 Task: Log work in the project ToughWorks for the issue 'Improve the appâ€™s navigation and menu structure' spent time as '3w 6d 3h 43m' and remaining time as '6w 5d 5h 58m' and move to top of backlog. Now add the issue to the epic 'Remote work and collaboration enhancement'.
Action: Mouse moved to (624, 344)
Screenshot: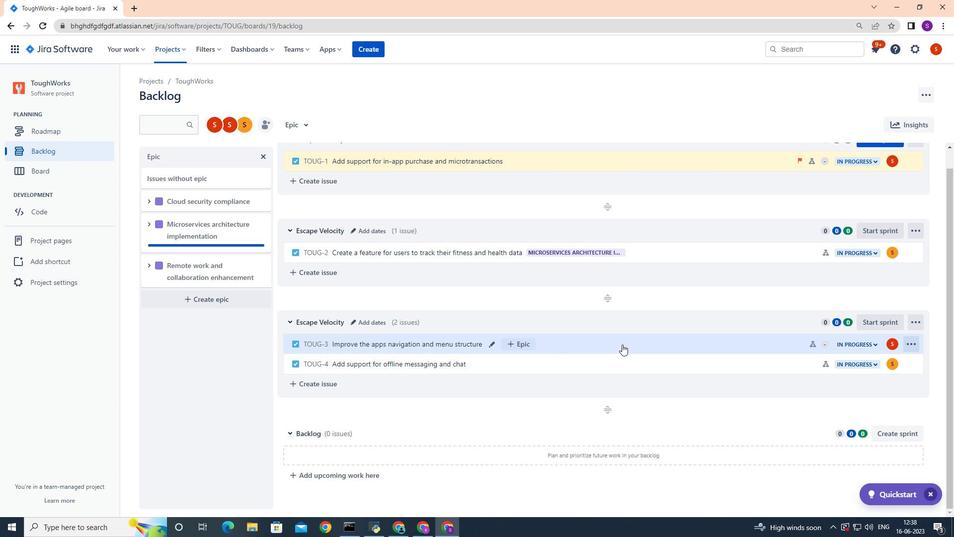 
Action: Mouse pressed left at (624, 344)
Screenshot: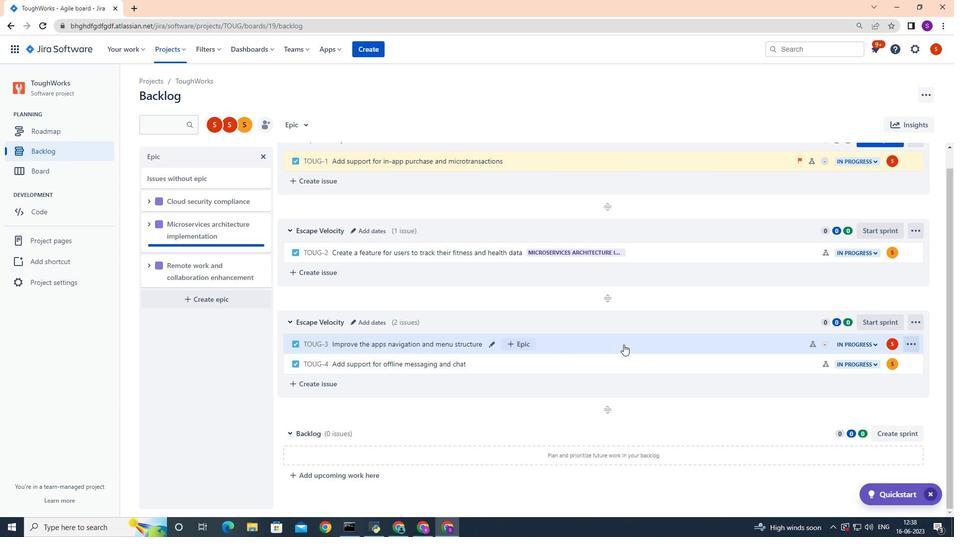 
Action: Mouse moved to (917, 155)
Screenshot: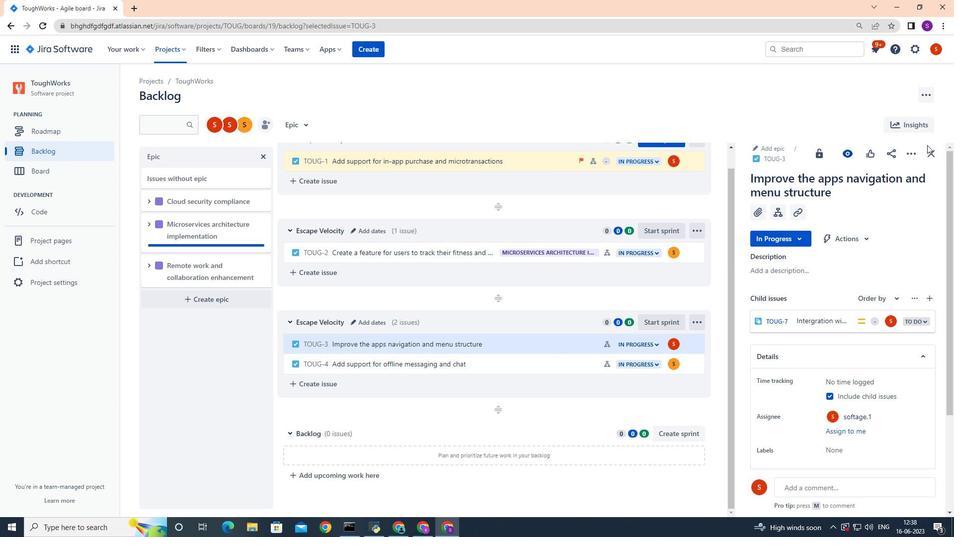 
Action: Mouse pressed left at (917, 155)
Screenshot: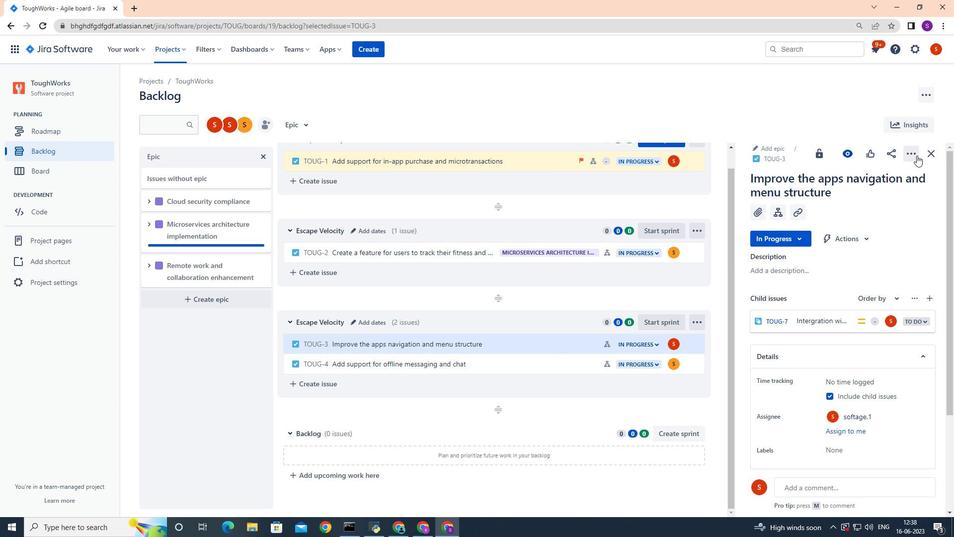 
Action: Mouse moved to (882, 178)
Screenshot: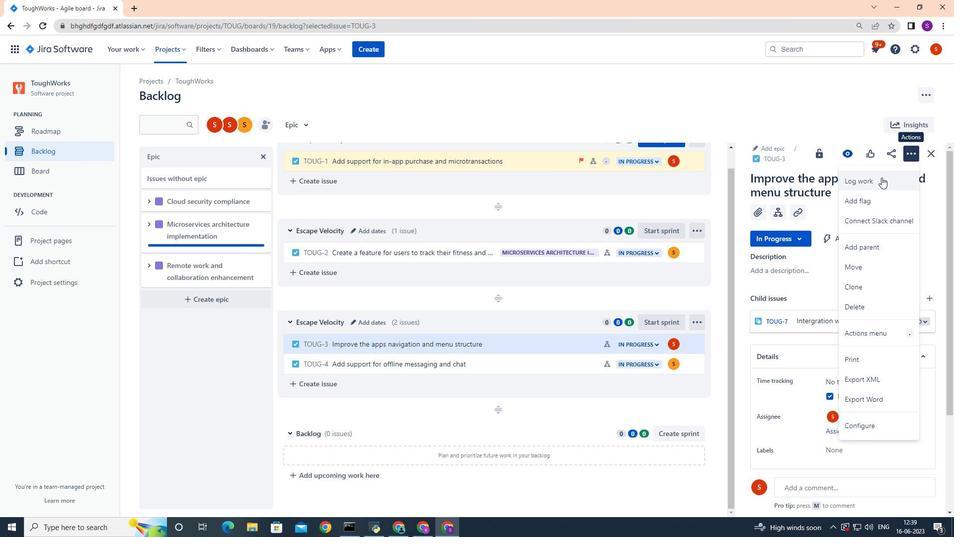 
Action: Mouse pressed left at (882, 178)
Screenshot: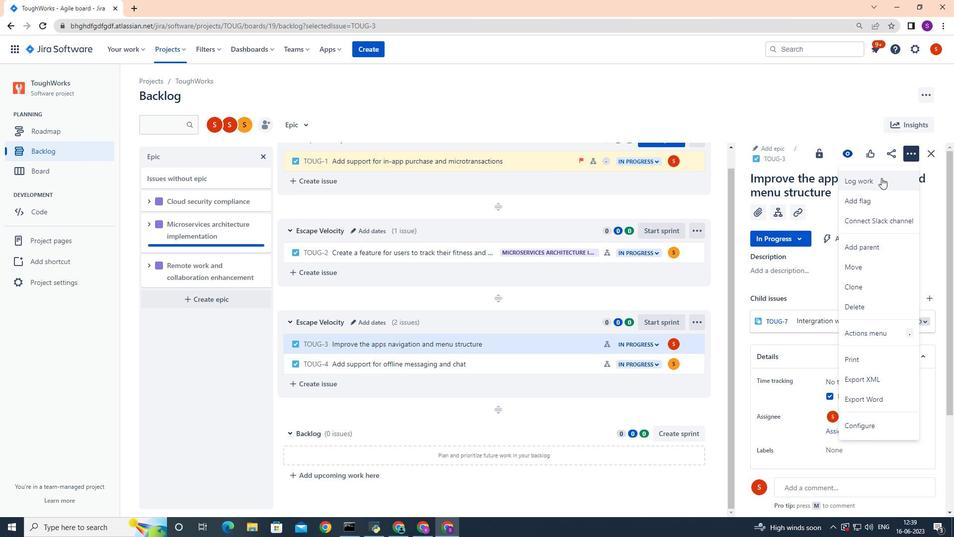 
Action: Mouse moved to (664, 220)
Screenshot: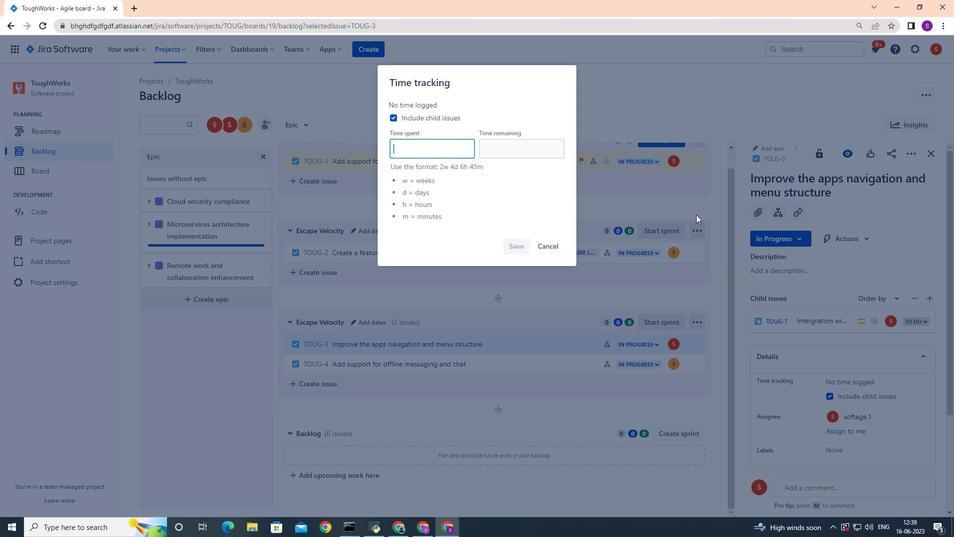 
Action: Key pressed 3w<Key.space>6d<Key.space>3h<Key.space>43m
Screenshot: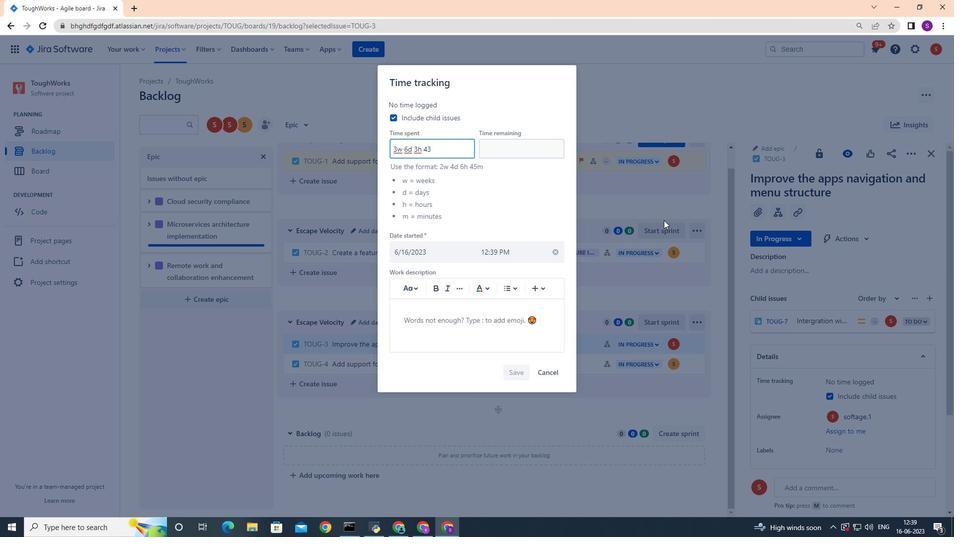 
Action: Mouse moved to (500, 150)
Screenshot: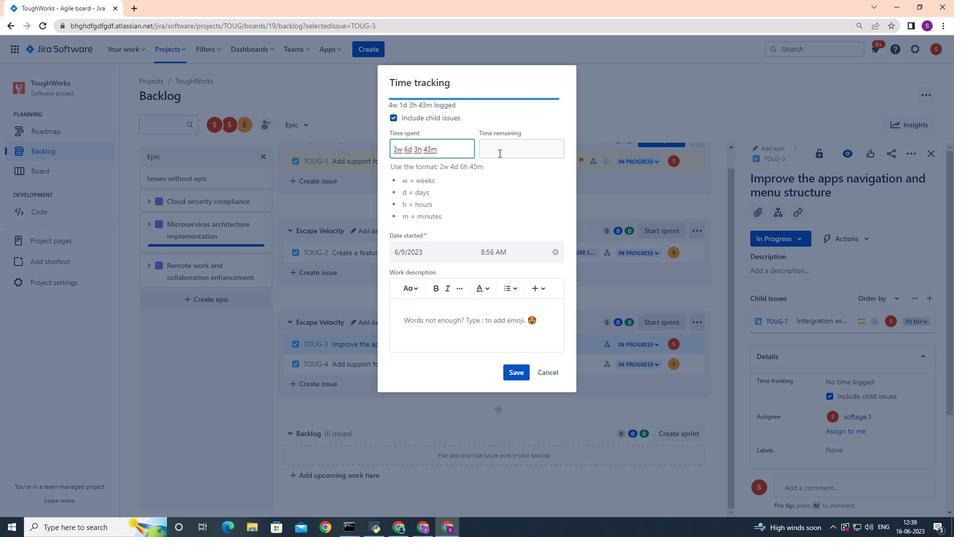 
Action: Mouse pressed left at (500, 150)
Screenshot: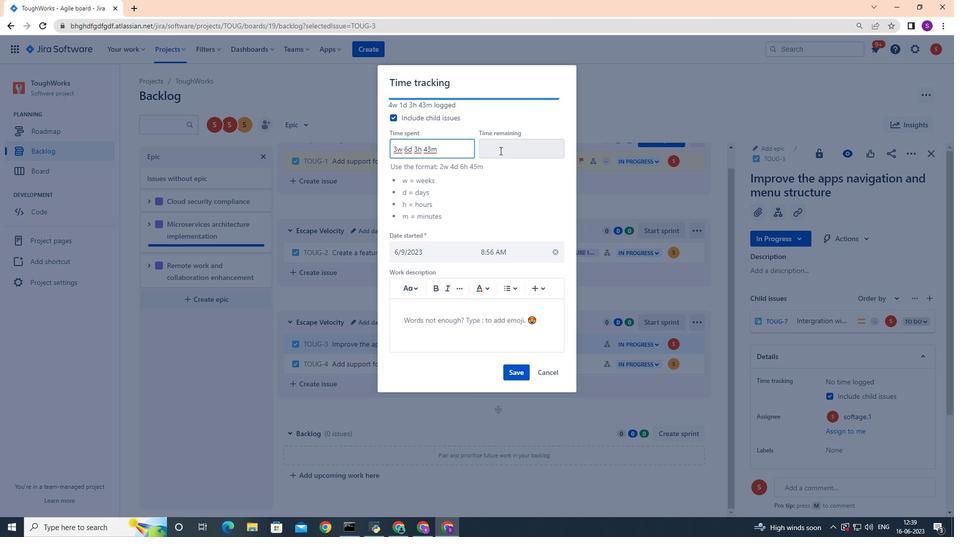
Action: Mouse moved to (500, 150)
Screenshot: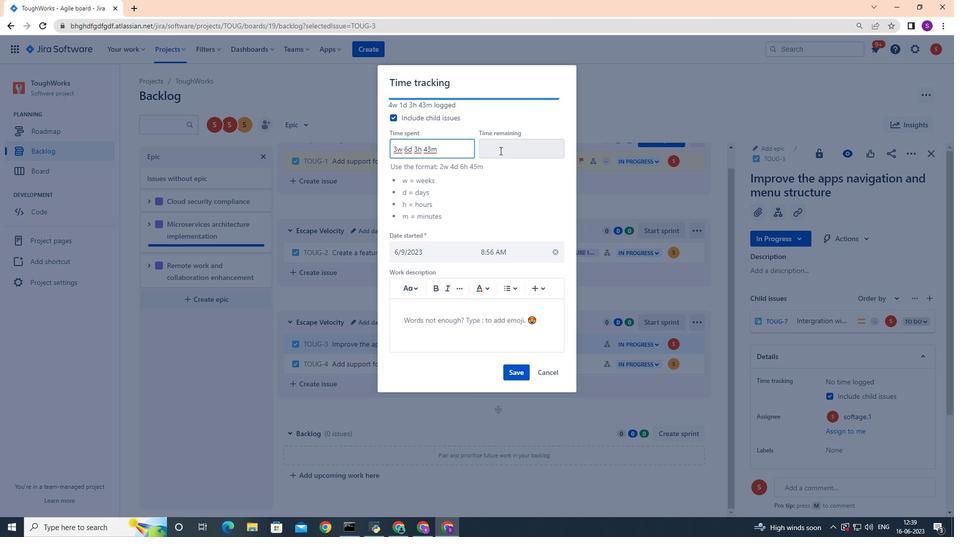 
Action: Key pressed 6w<Key.space>5d<Key.space>5h<Key.space>58m
Screenshot: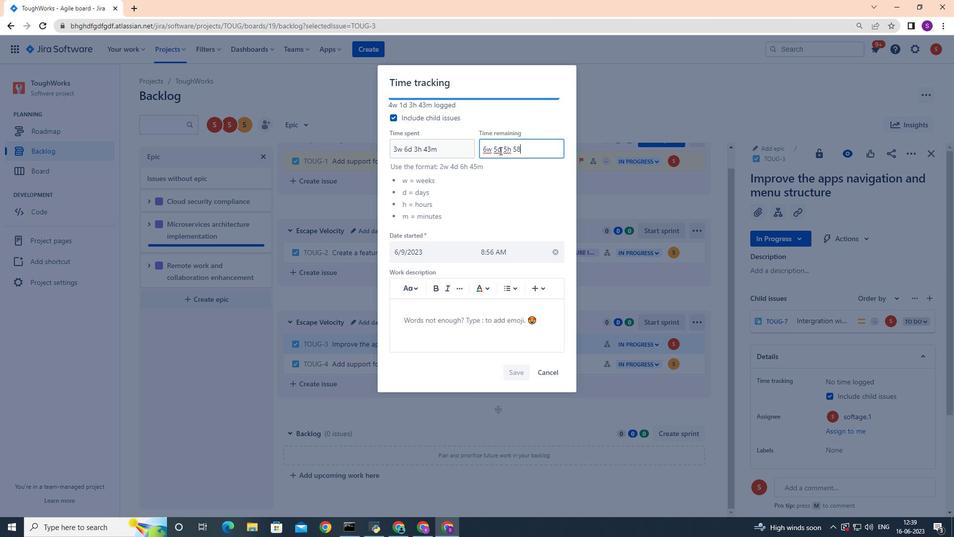 
Action: Mouse moved to (518, 371)
Screenshot: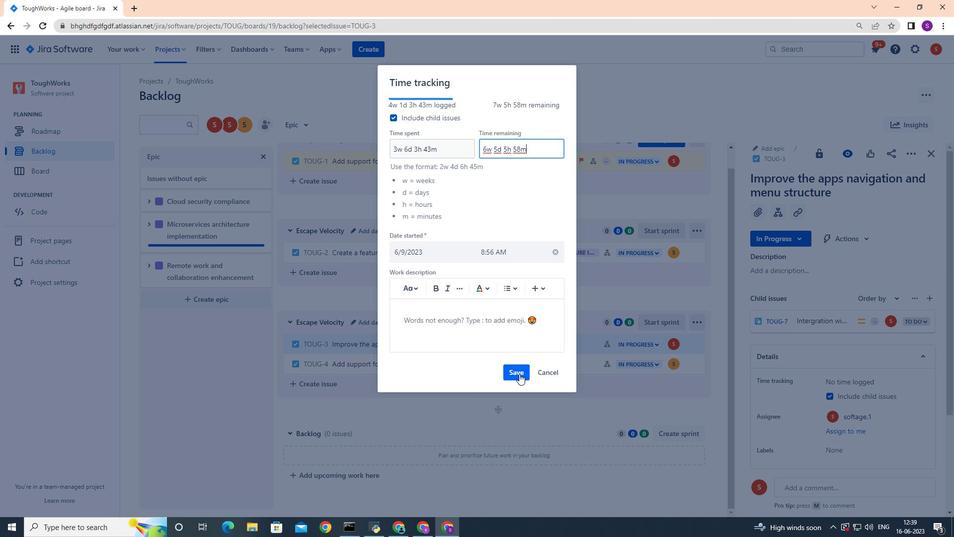 
Action: Mouse pressed left at (518, 371)
Screenshot: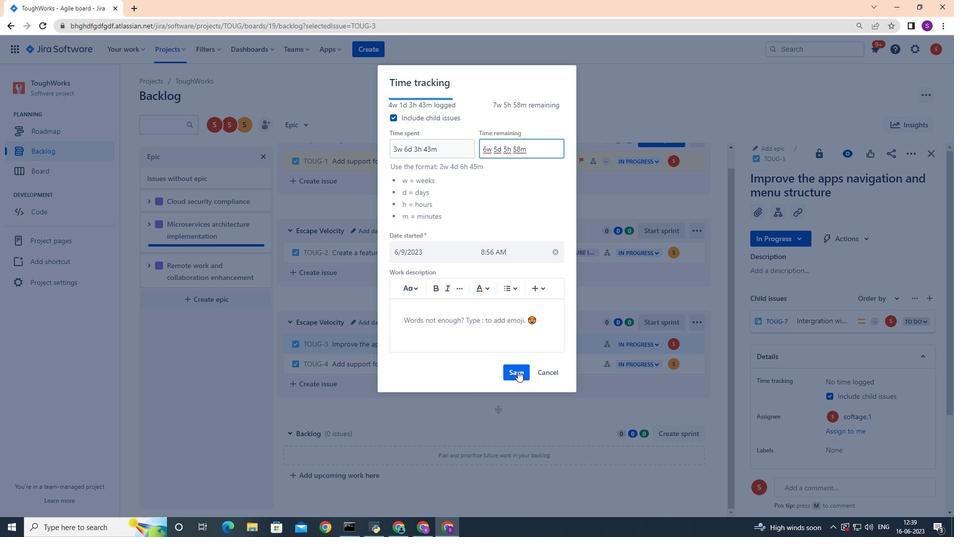 
Action: Mouse moved to (695, 344)
Screenshot: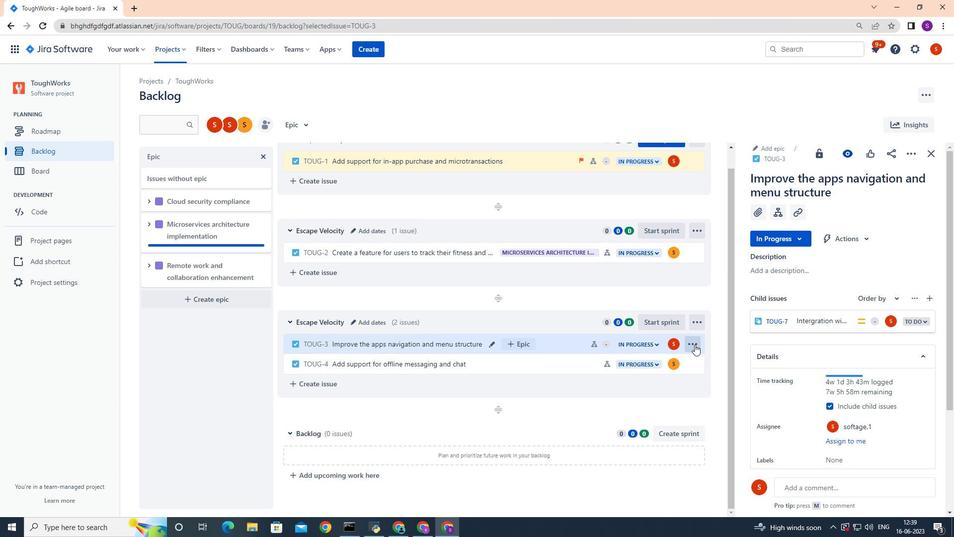 
Action: Mouse pressed left at (695, 344)
Screenshot: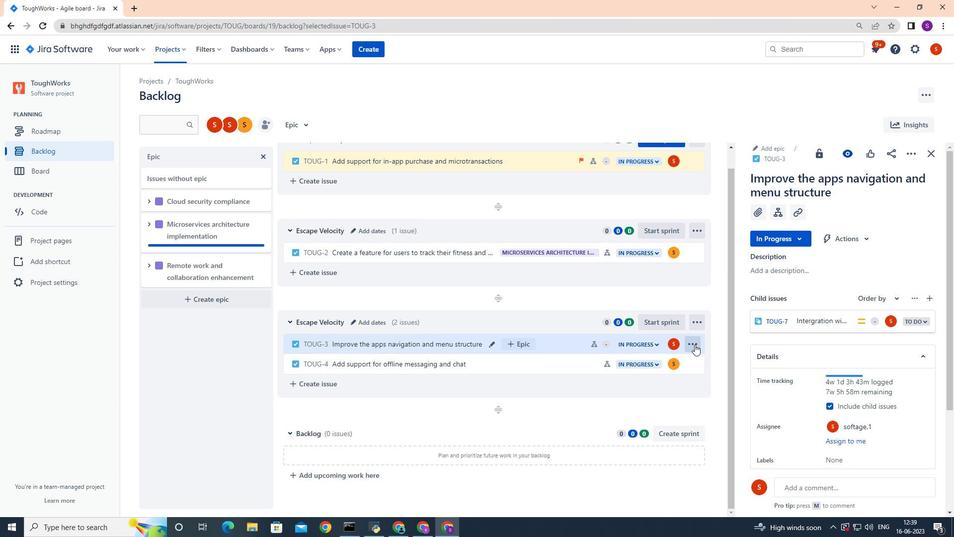 
Action: Mouse moved to (674, 301)
Screenshot: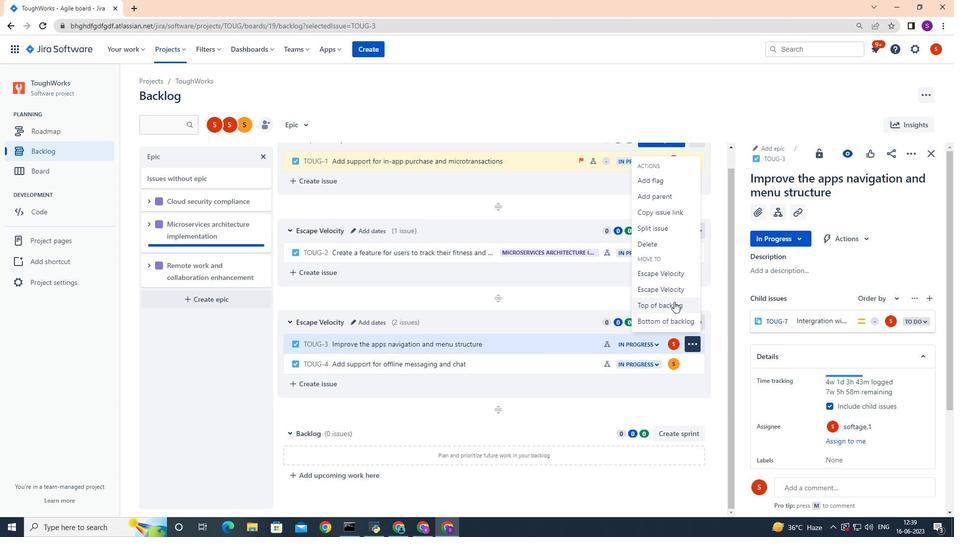 
Action: Mouse pressed left at (674, 301)
Screenshot: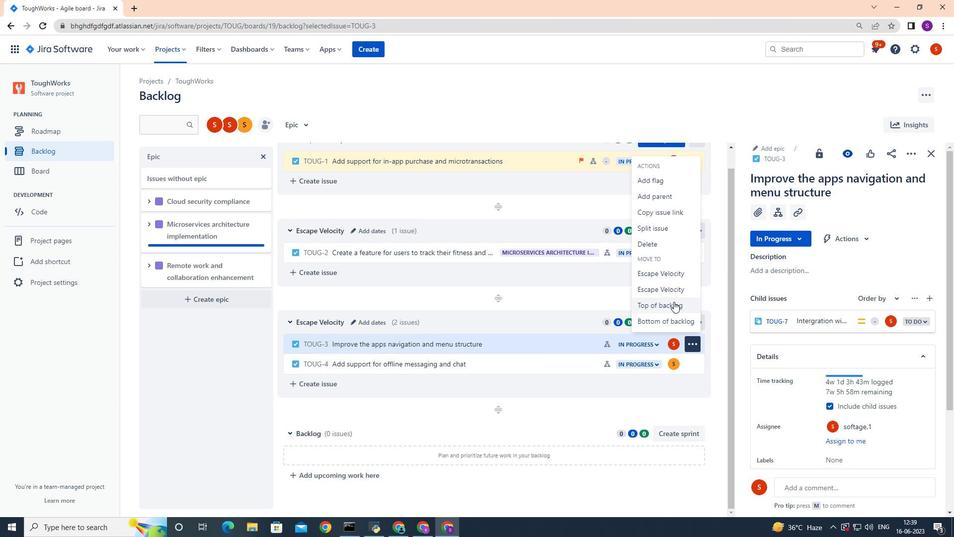 
Action: Mouse moved to (497, 361)
Screenshot: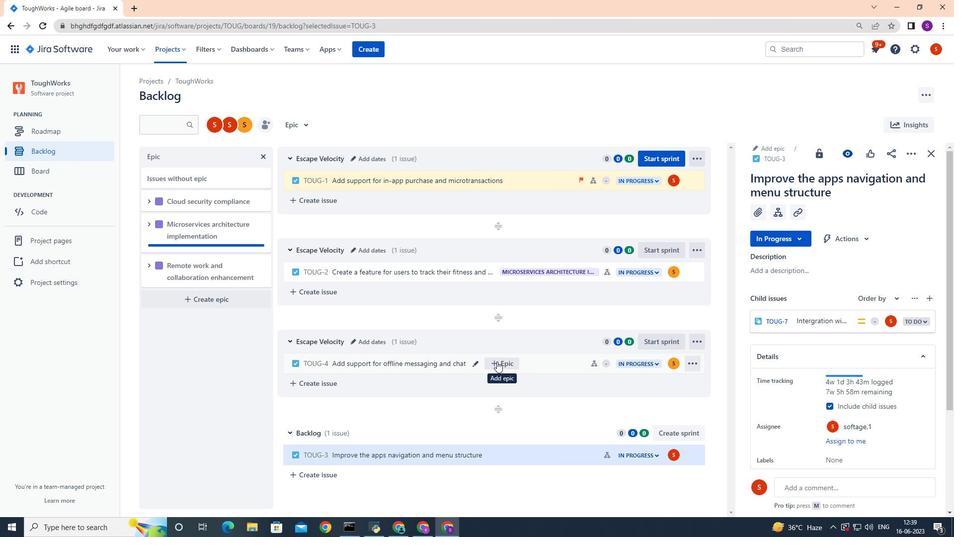 
Action: Mouse pressed left at (497, 361)
Screenshot: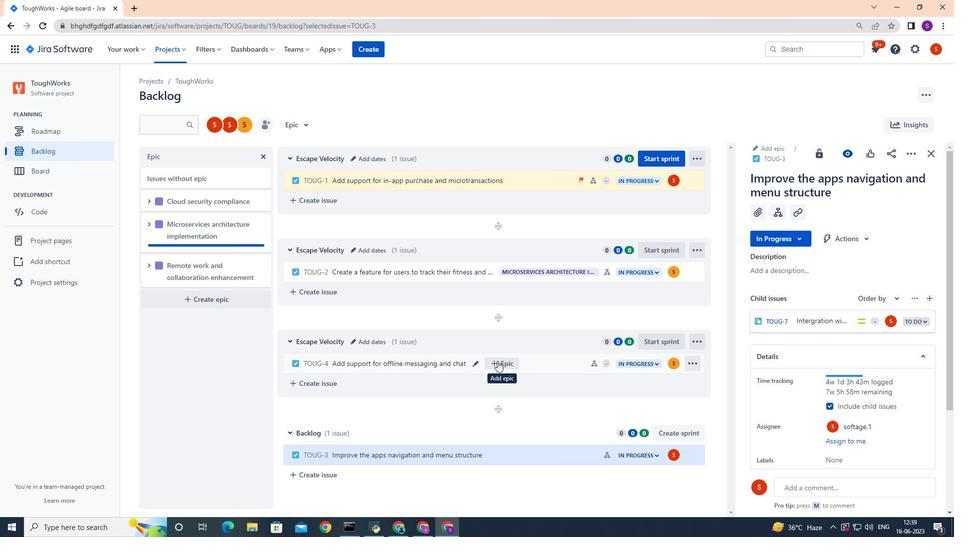 
Action: Mouse moved to (519, 412)
Screenshot: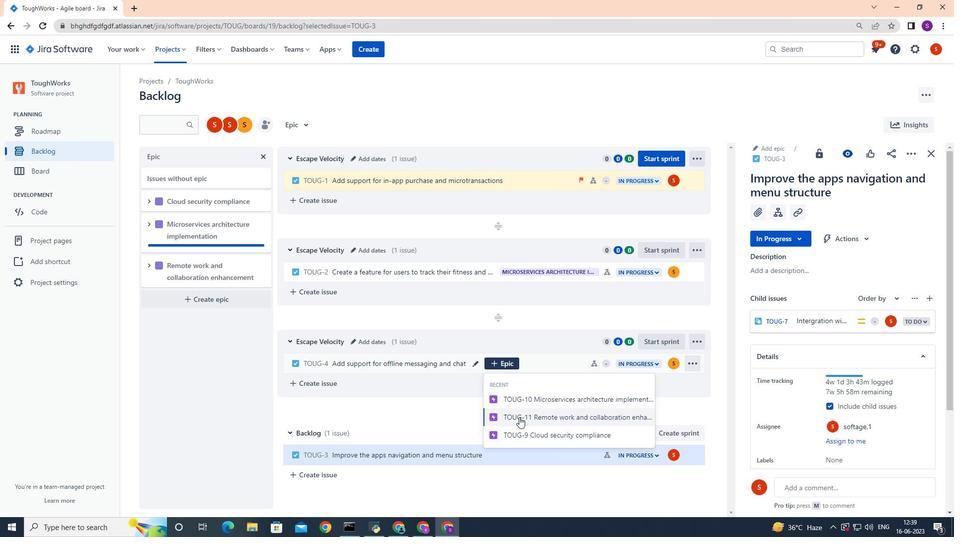 
Action: Mouse pressed left at (519, 412)
Screenshot: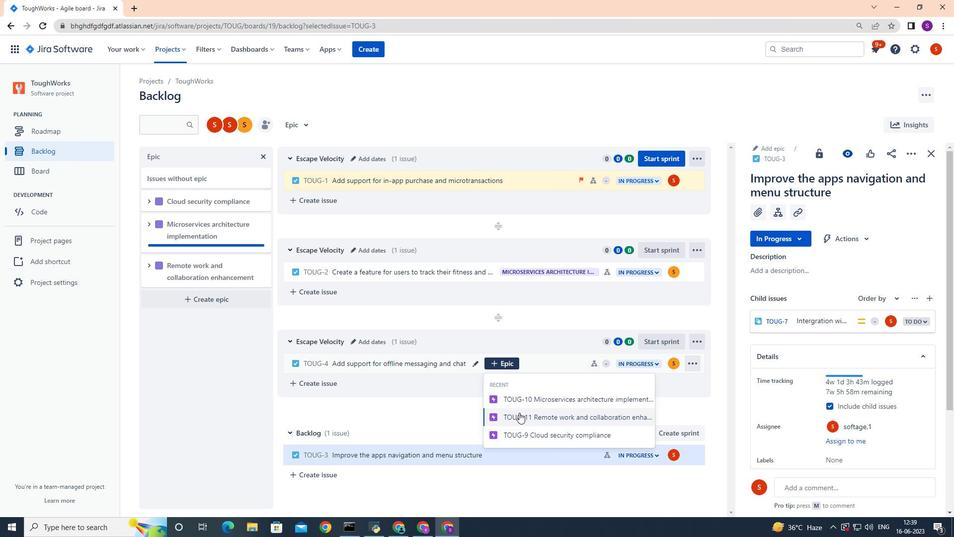 
Action: Mouse moved to (520, 412)
Screenshot: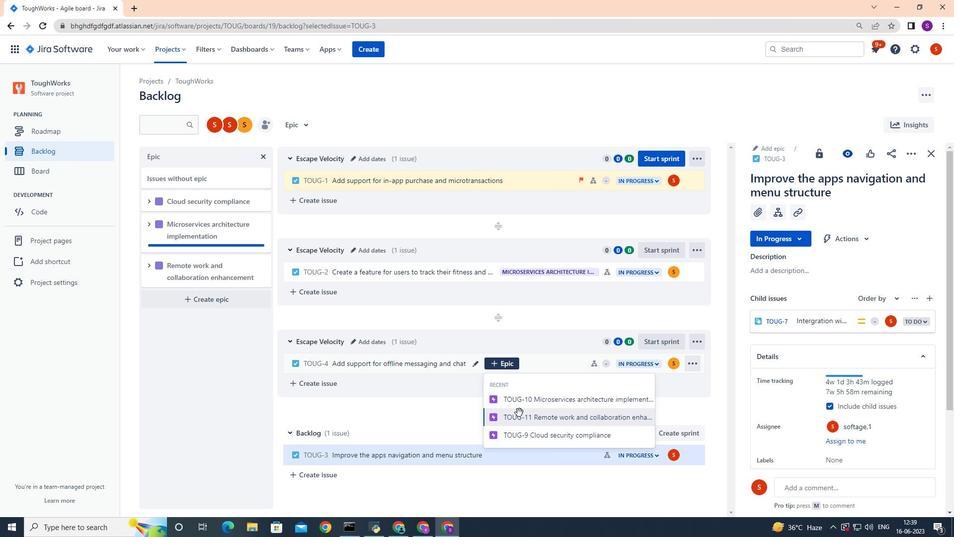 
